 Task: Add a user name "Michle" & email "Michlemax2522@gmail.com"  with the role of "Agent".
Action: Mouse moved to (286, 162)
Screenshot: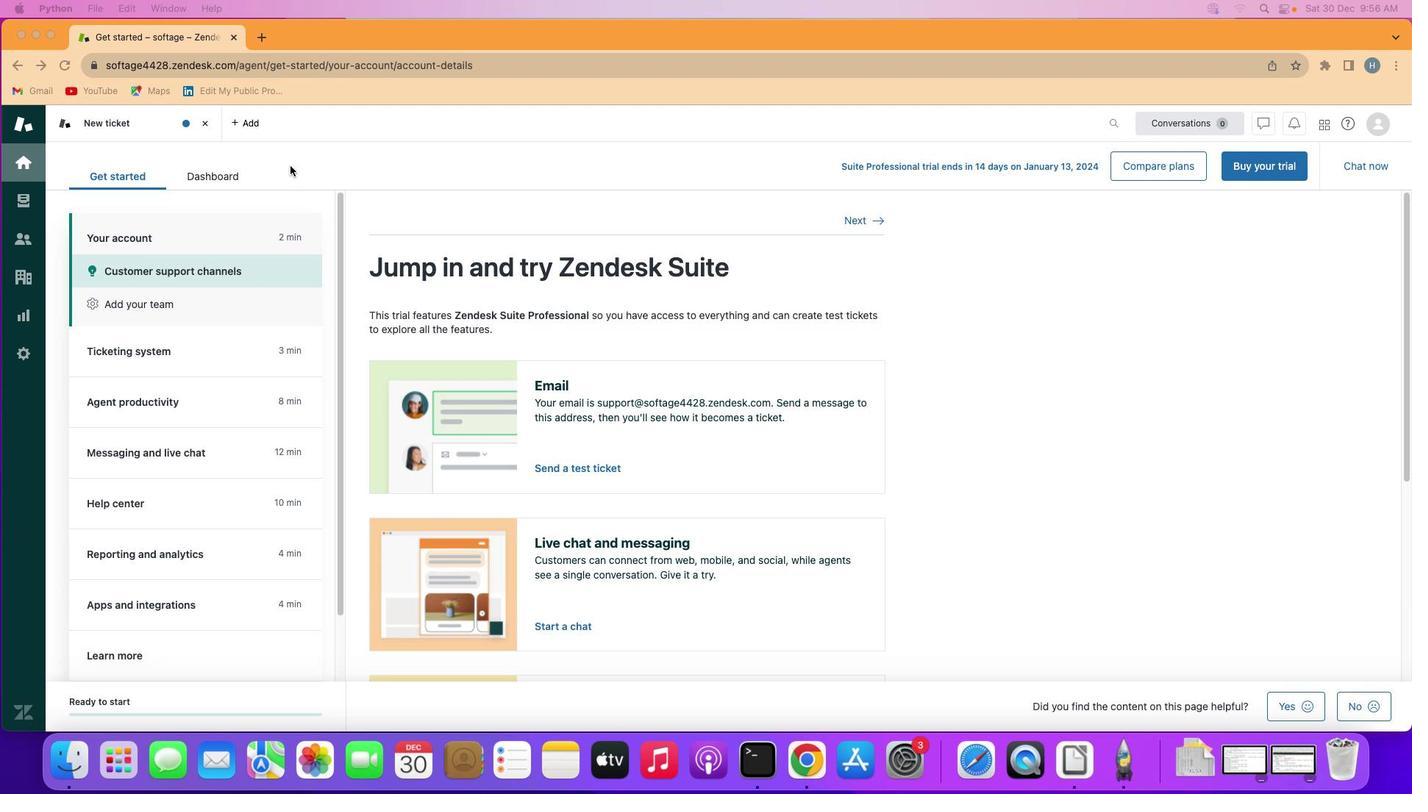 
Action: Mouse pressed left at (286, 162)
Screenshot: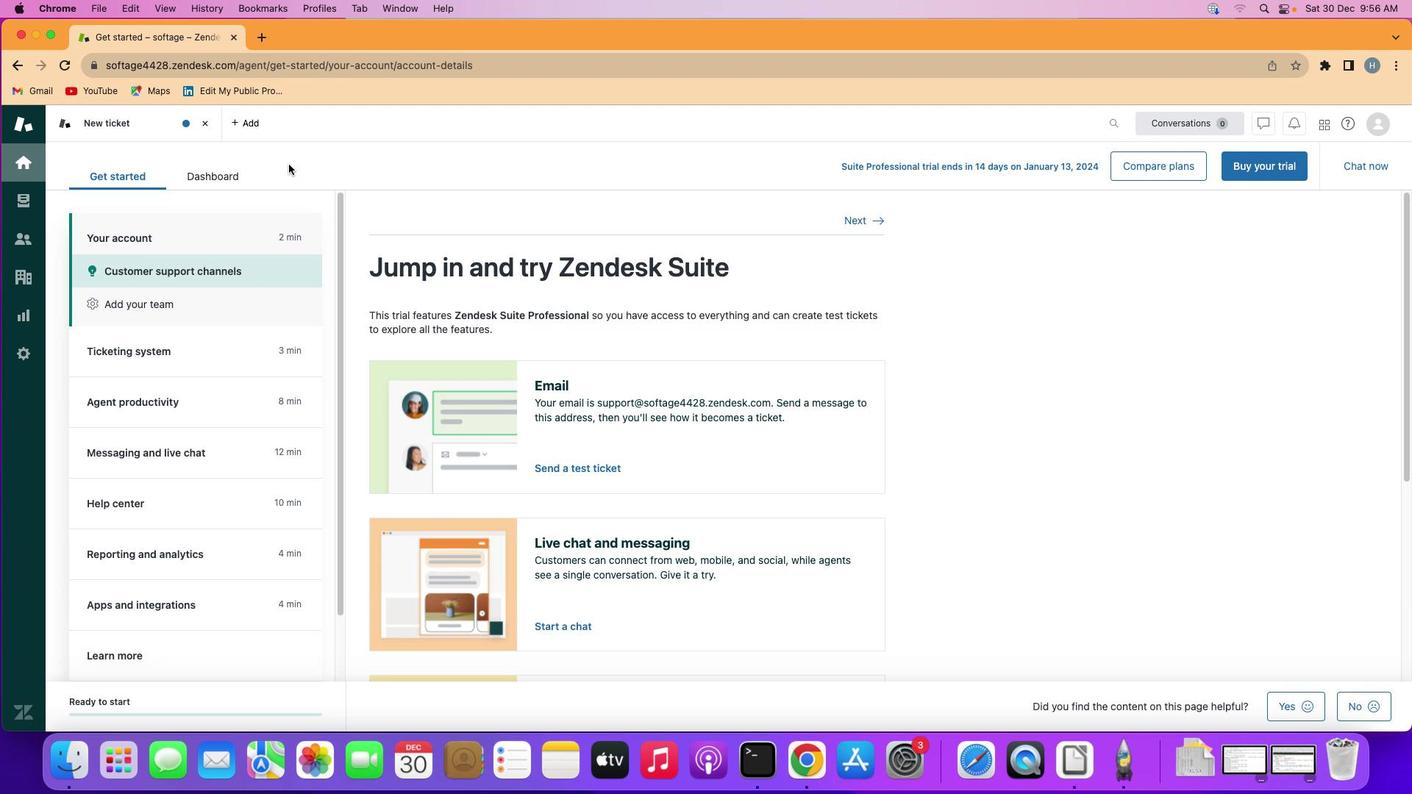 
Action: Mouse moved to (234, 118)
Screenshot: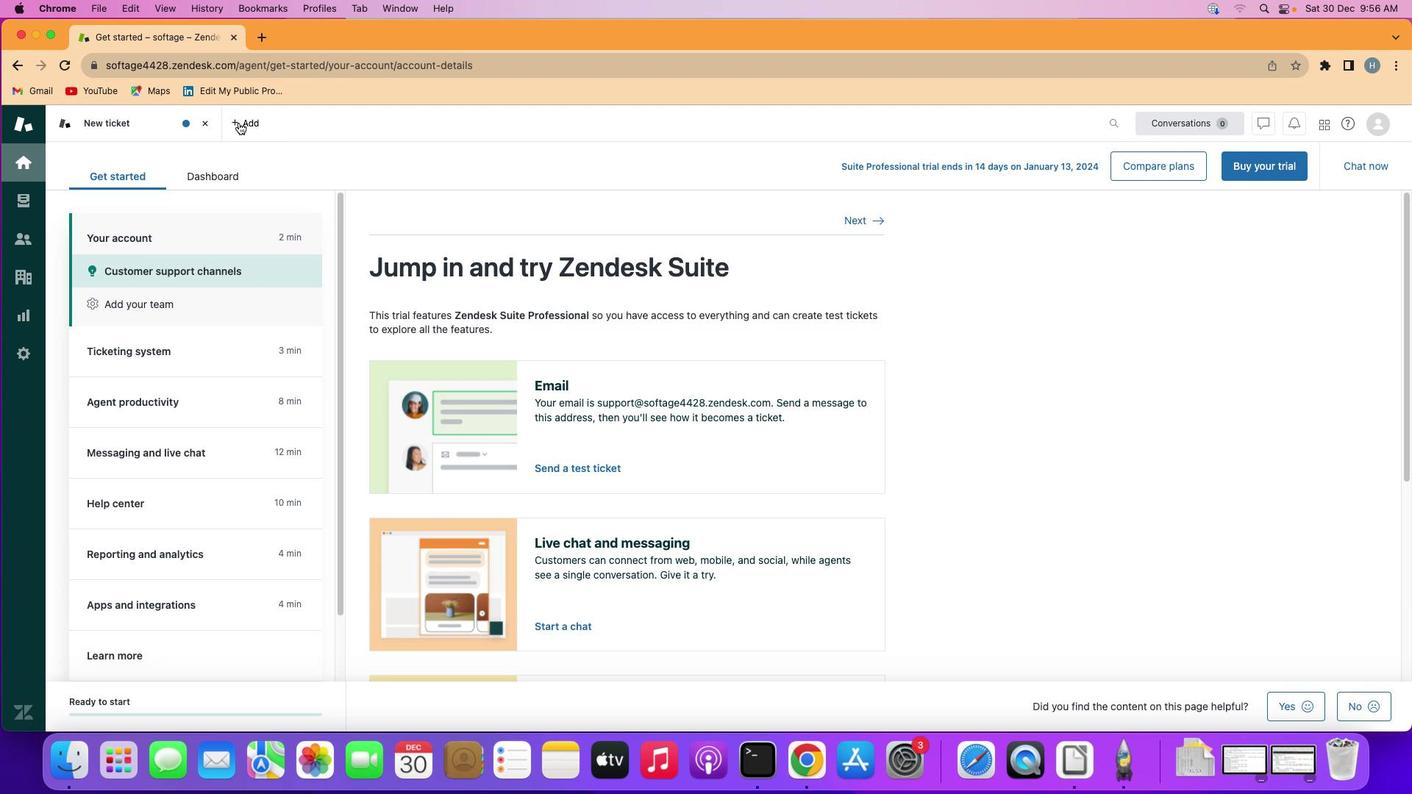 
Action: Mouse pressed left at (234, 118)
Screenshot: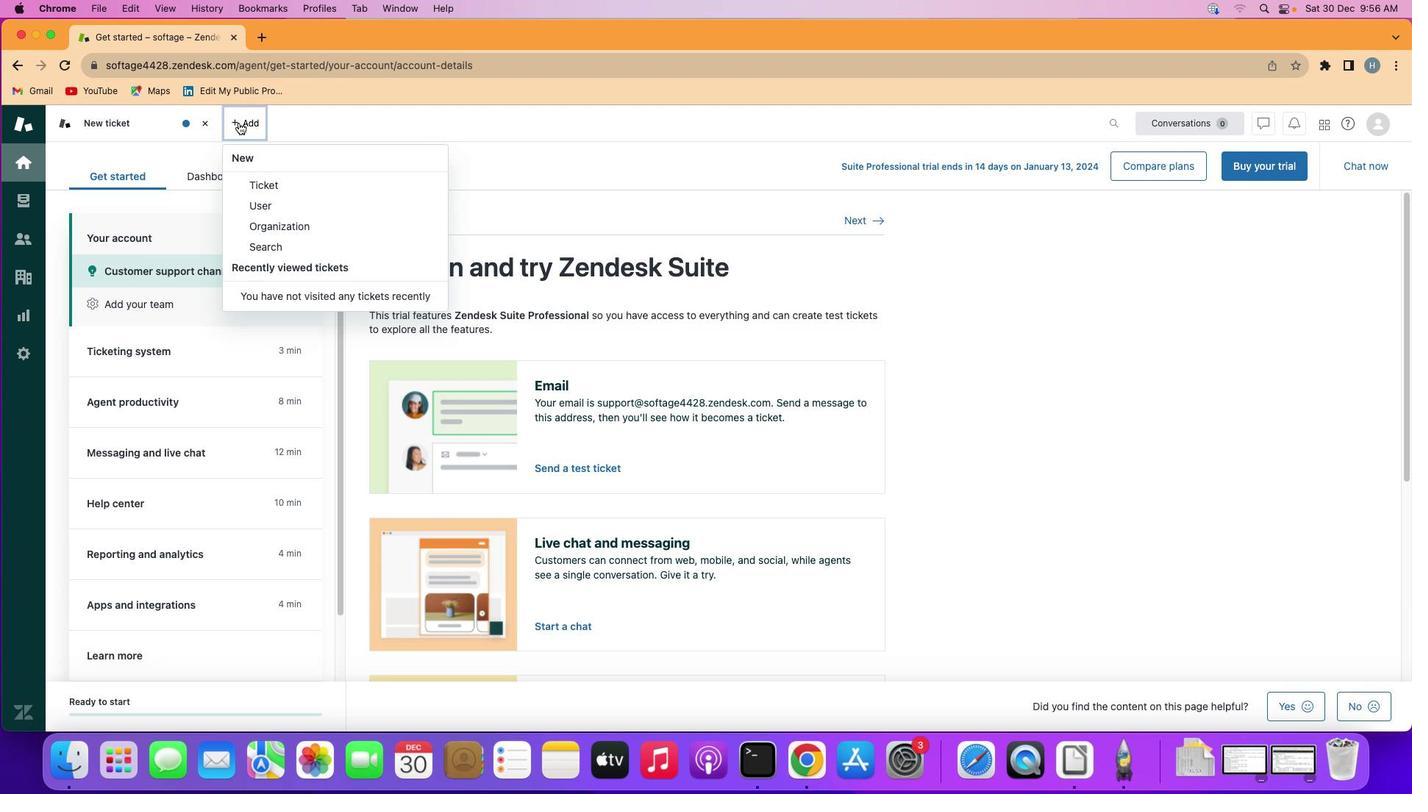 
Action: Mouse moved to (239, 212)
Screenshot: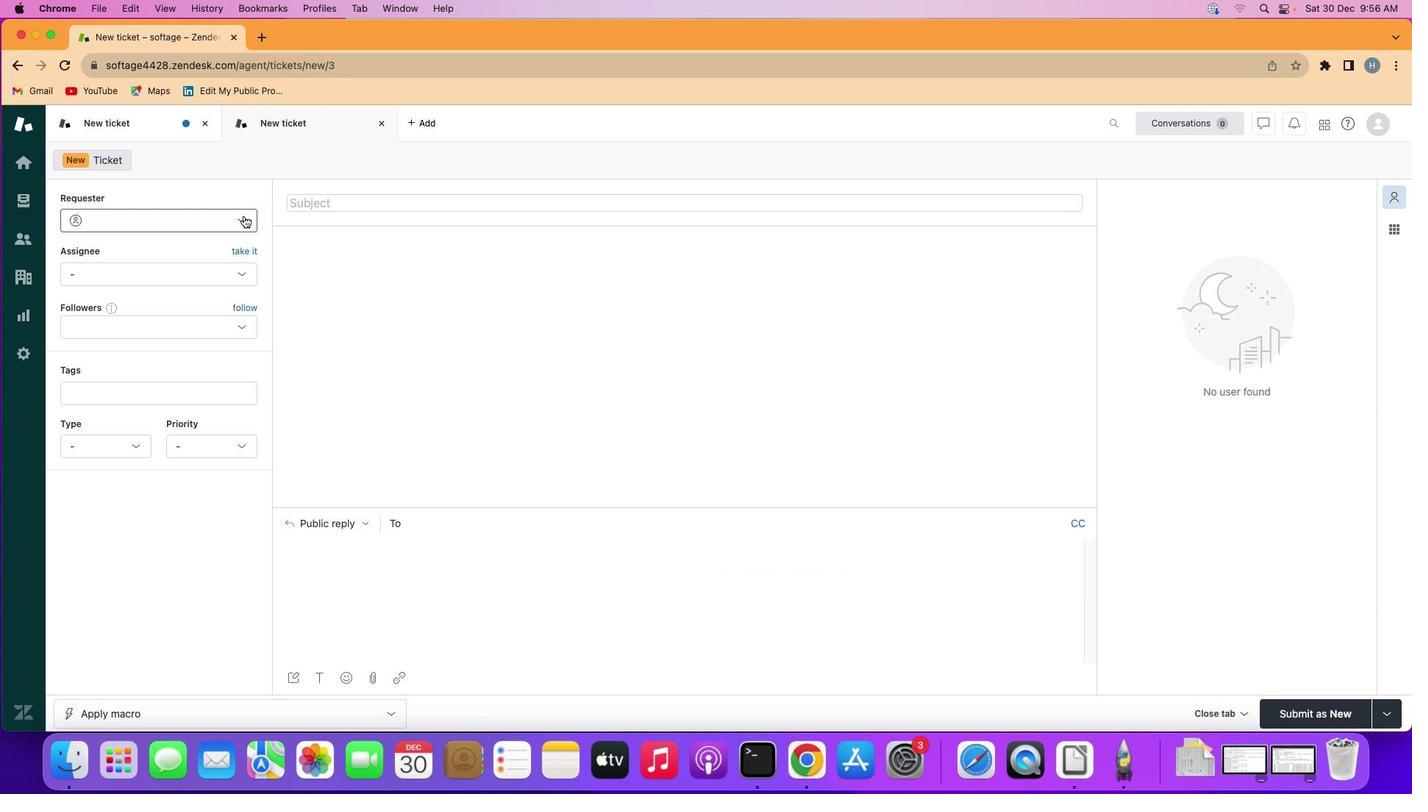 
Action: Mouse pressed left at (239, 212)
Screenshot: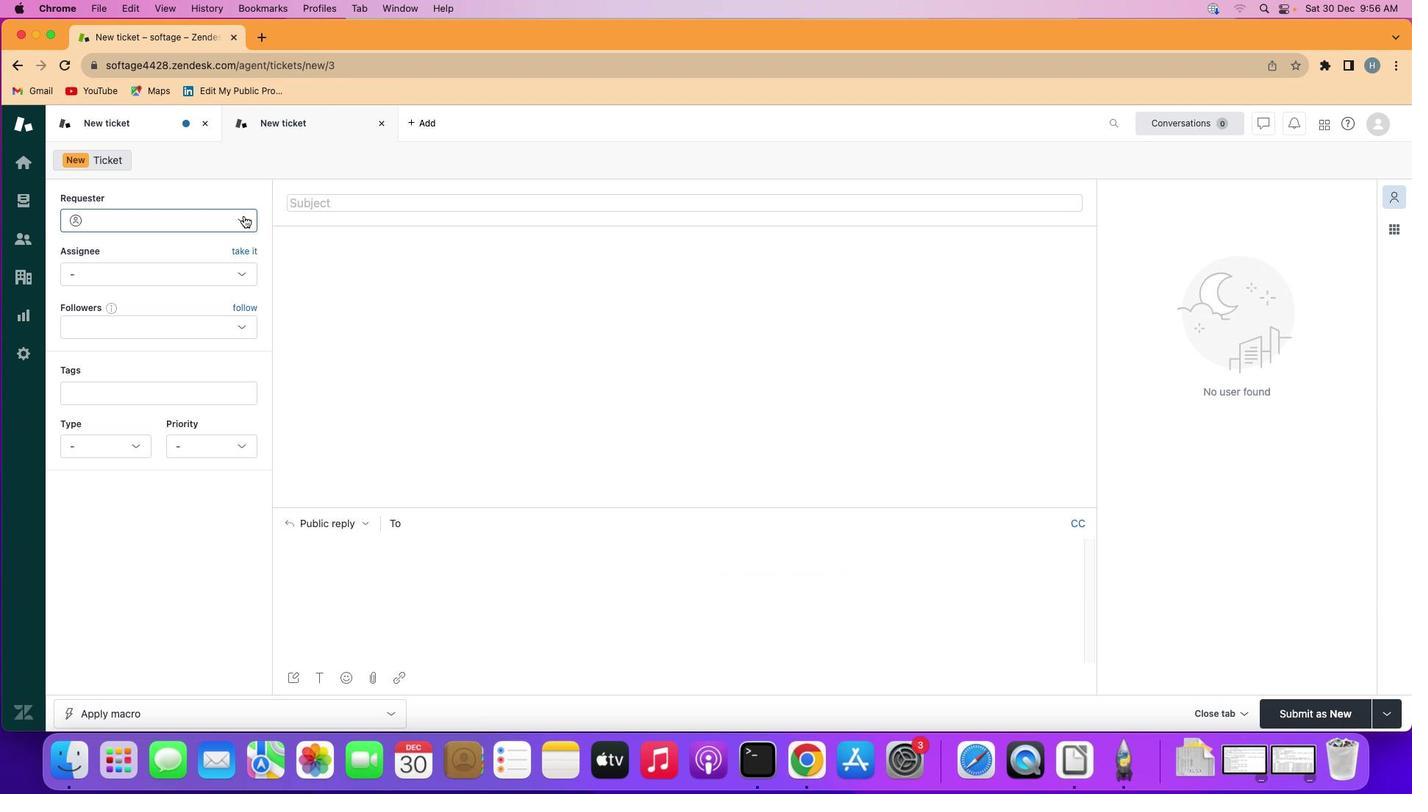 
Action: Mouse moved to (95, 264)
Screenshot: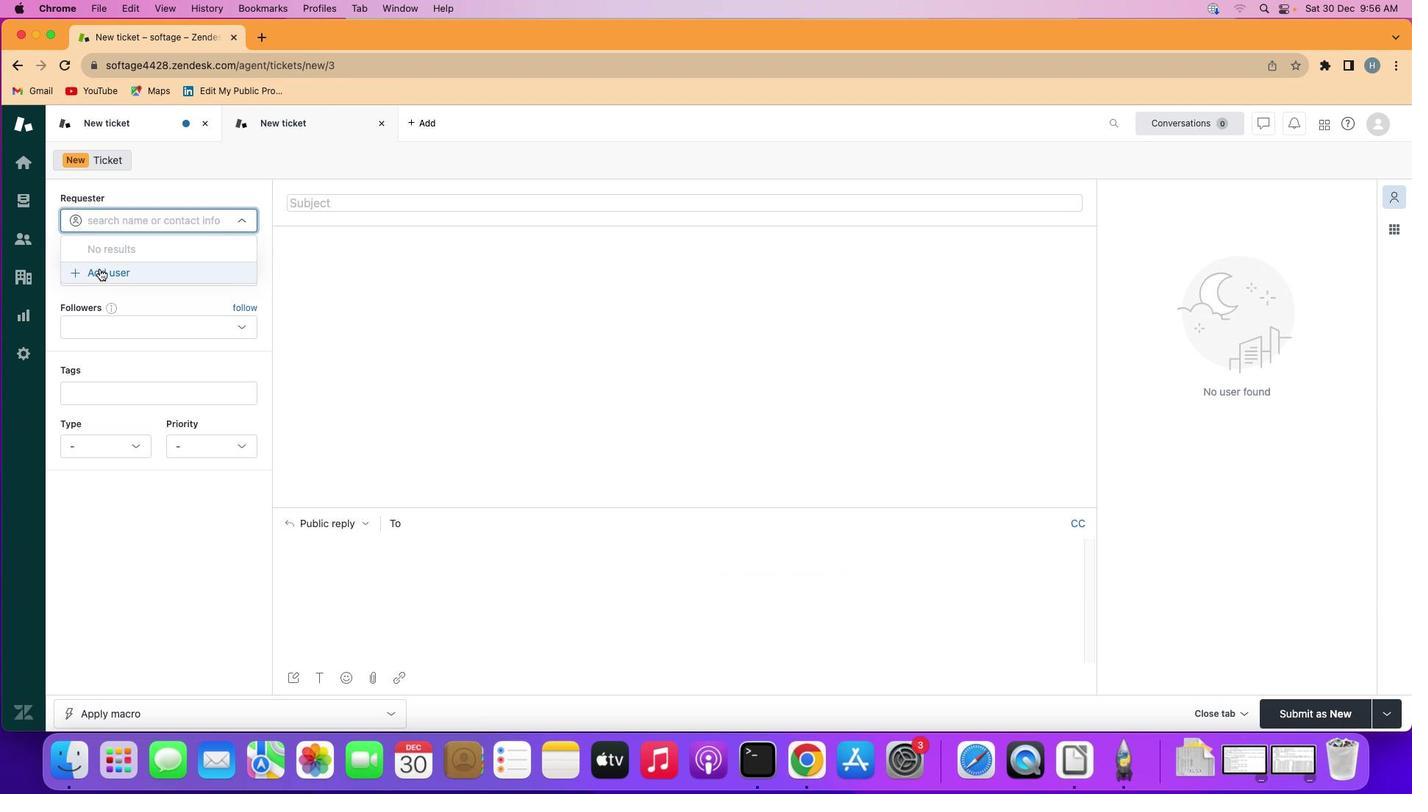 
Action: Mouse pressed left at (95, 264)
Screenshot: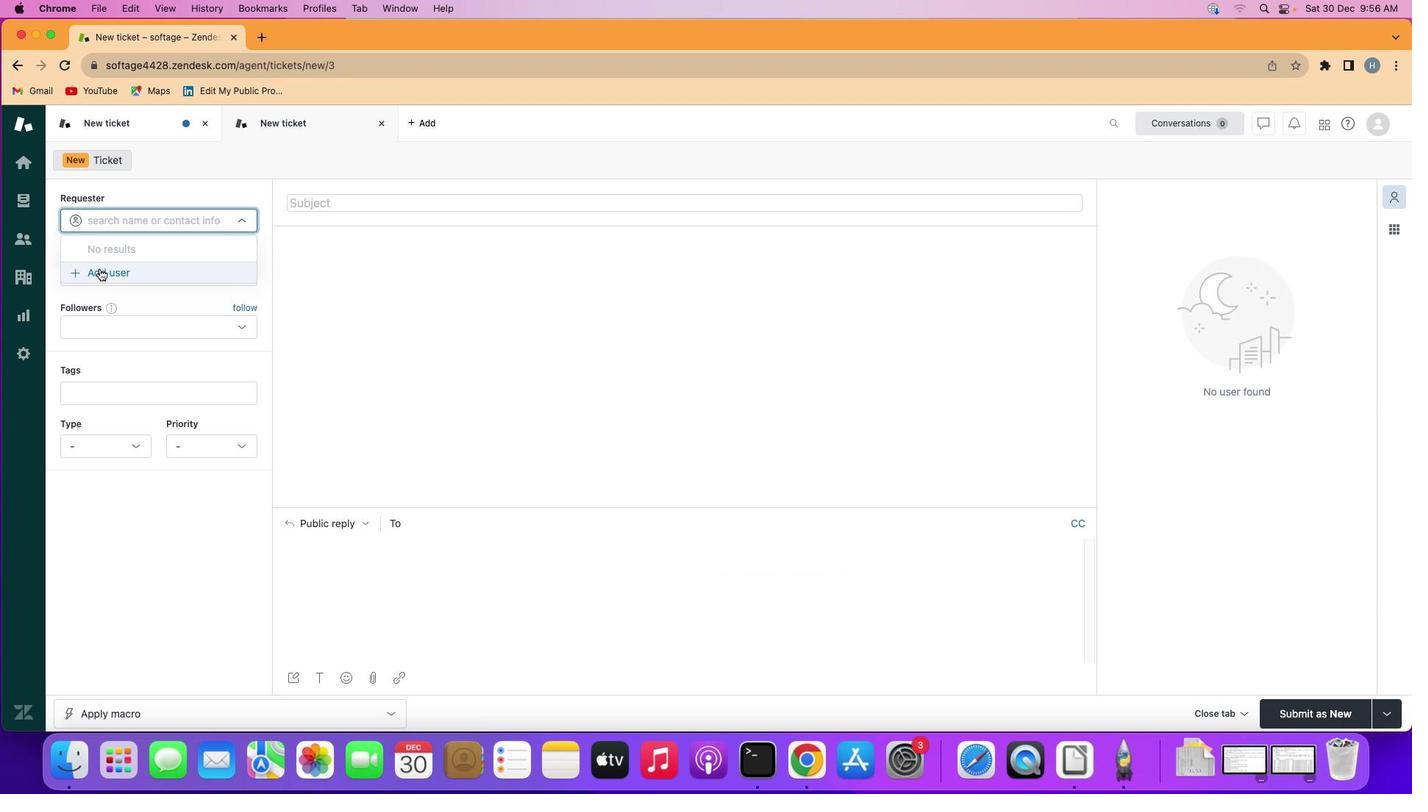 
Action: Mouse moved to (594, 346)
Screenshot: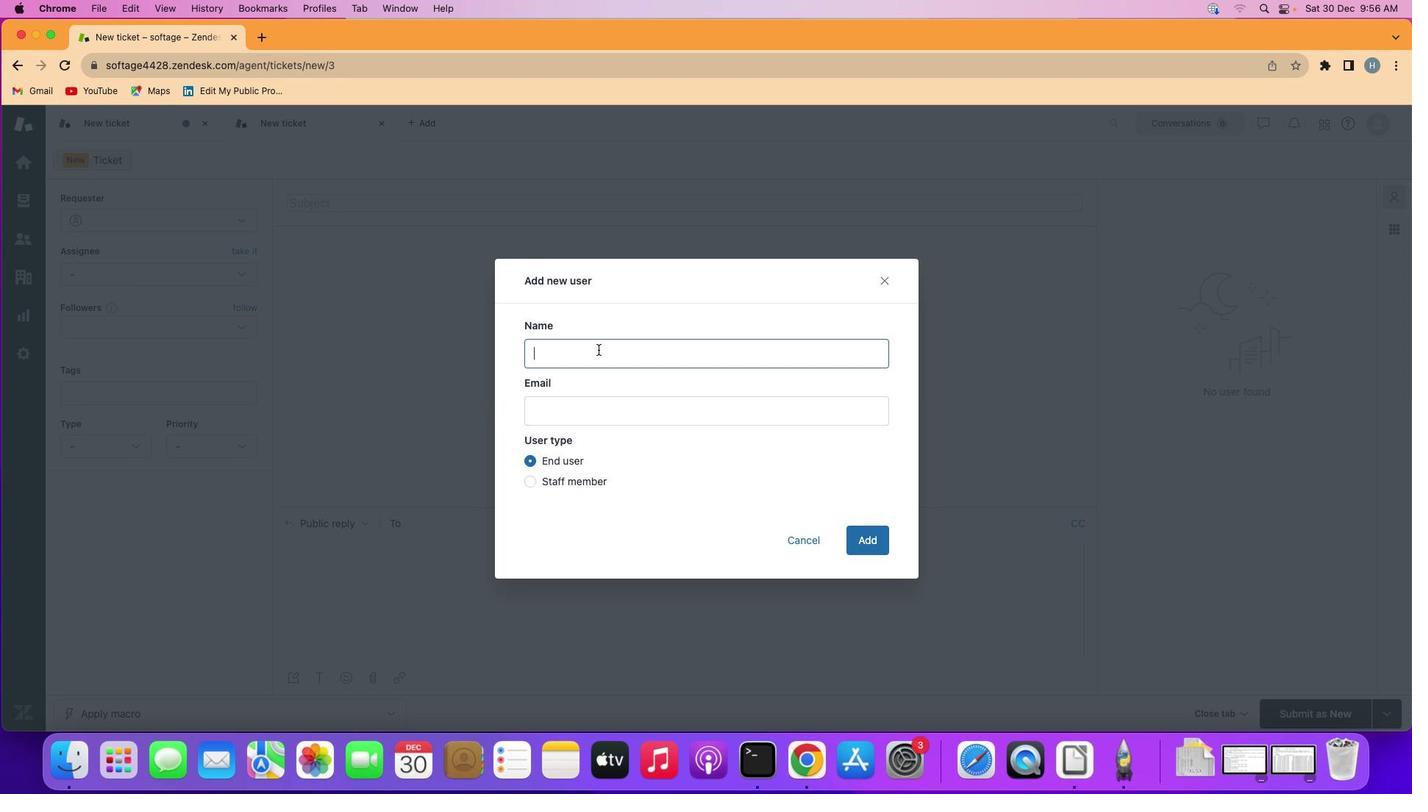 
Action: Mouse pressed left at (594, 346)
Screenshot: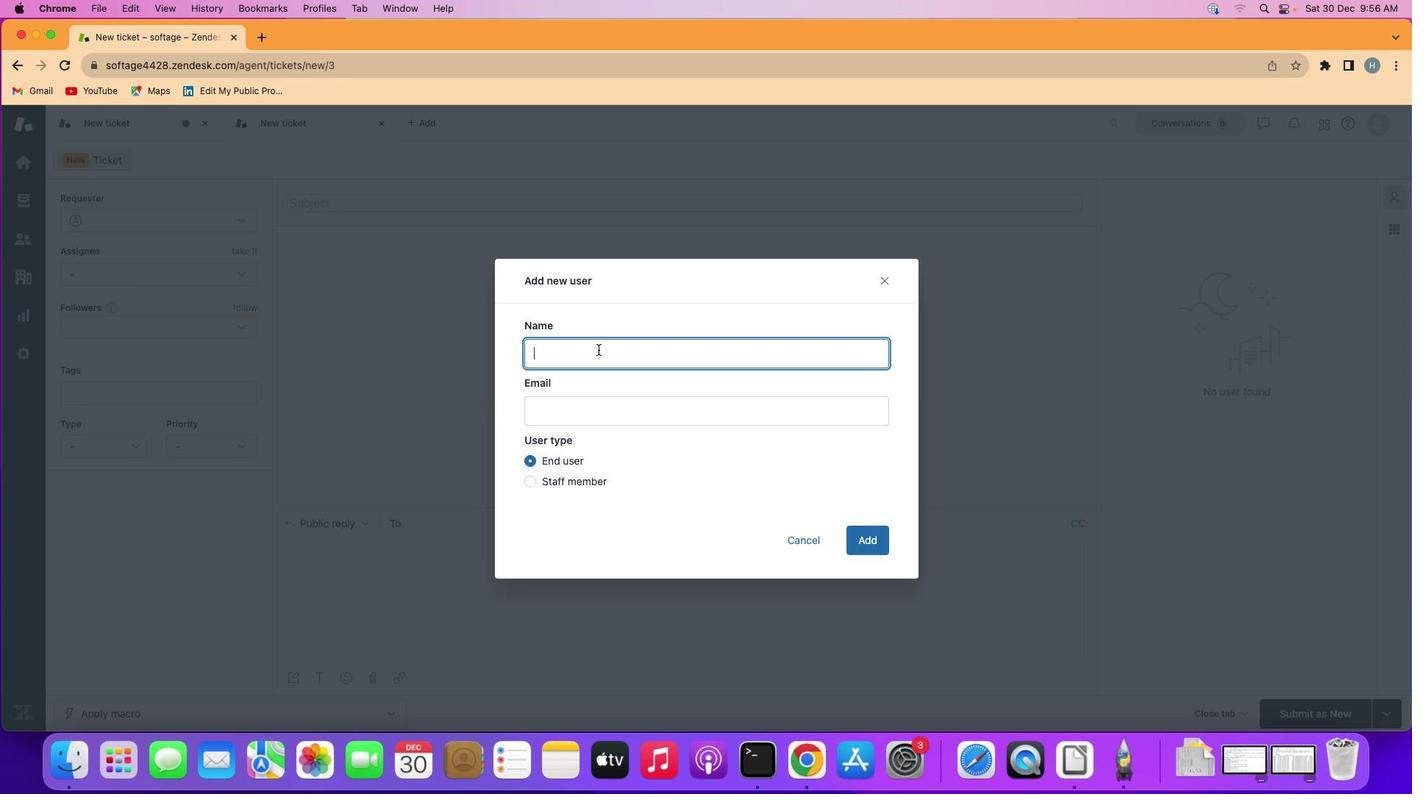 
Action: Mouse moved to (494, 273)
Screenshot: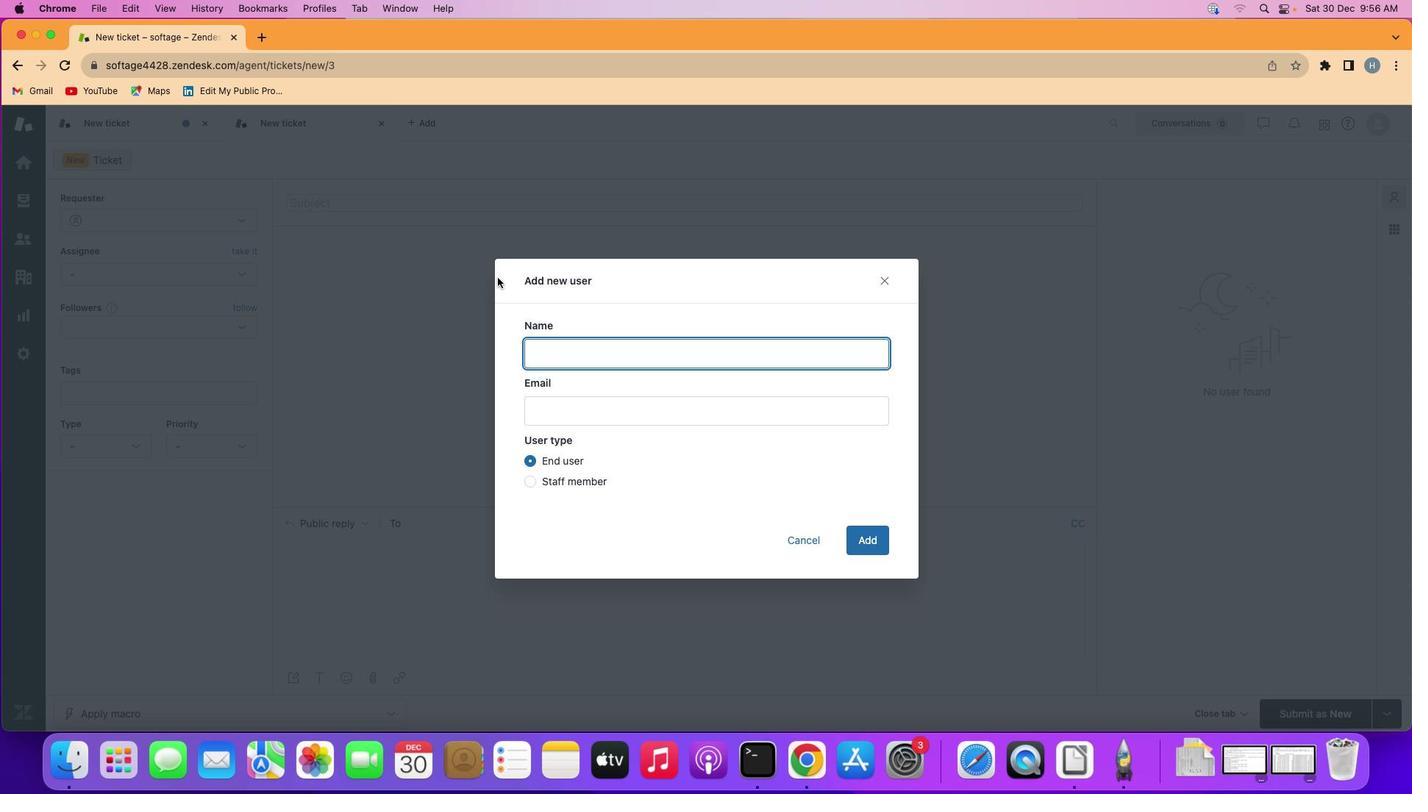 
Action: Key pressed Key.shift'M''i''c''h''l''e'
Screenshot: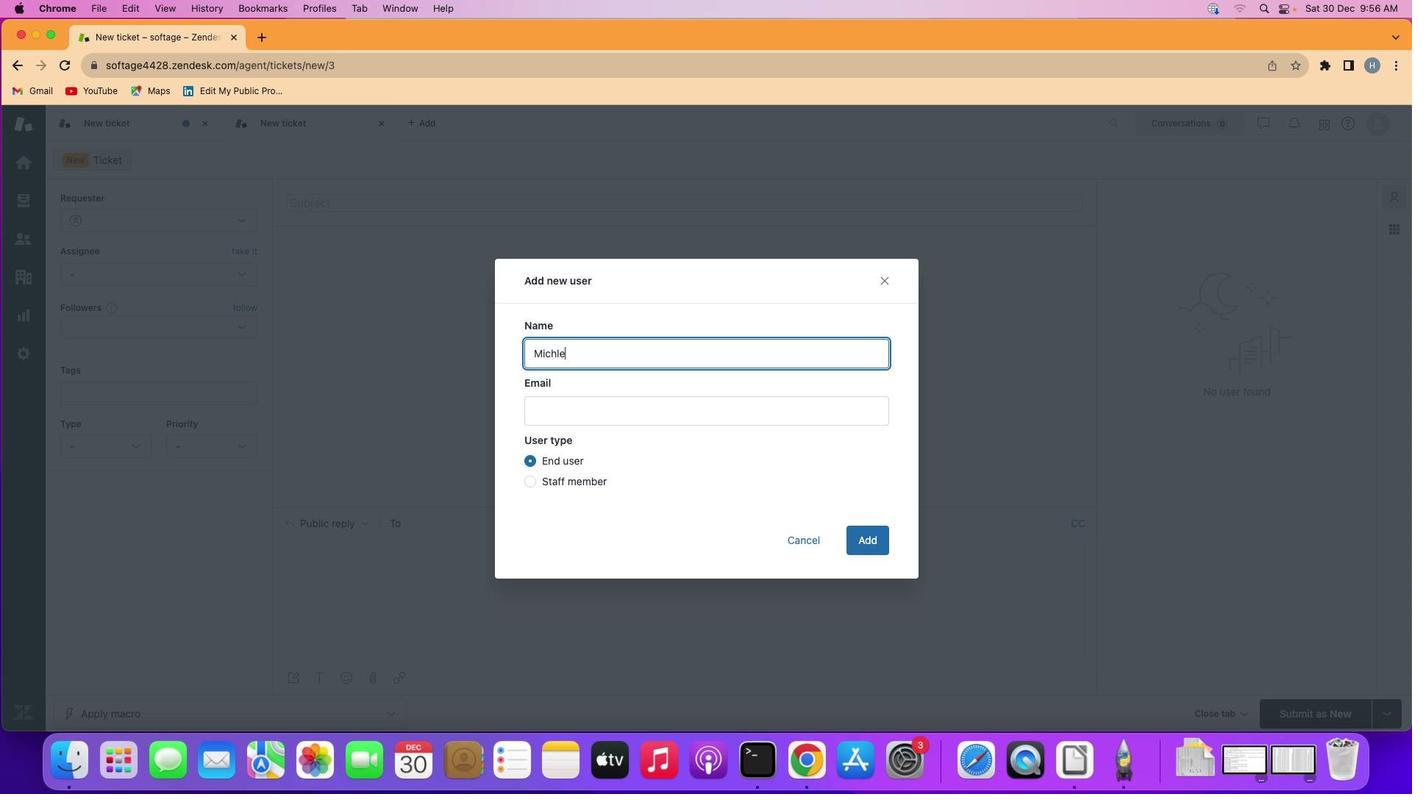 
Action: Mouse moved to (572, 406)
Screenshot: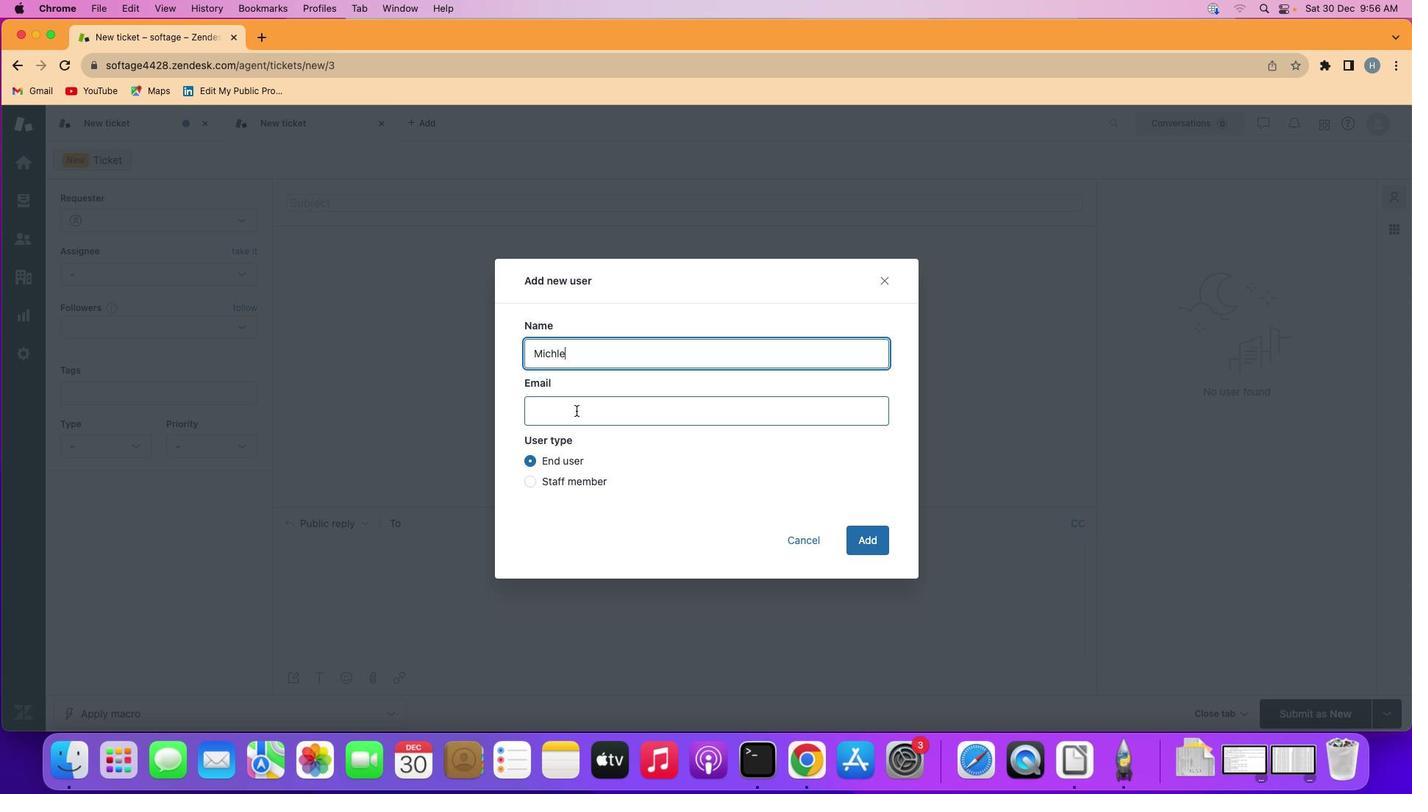 
Action: Mouse pressed left at (572, 406)
Screenshot: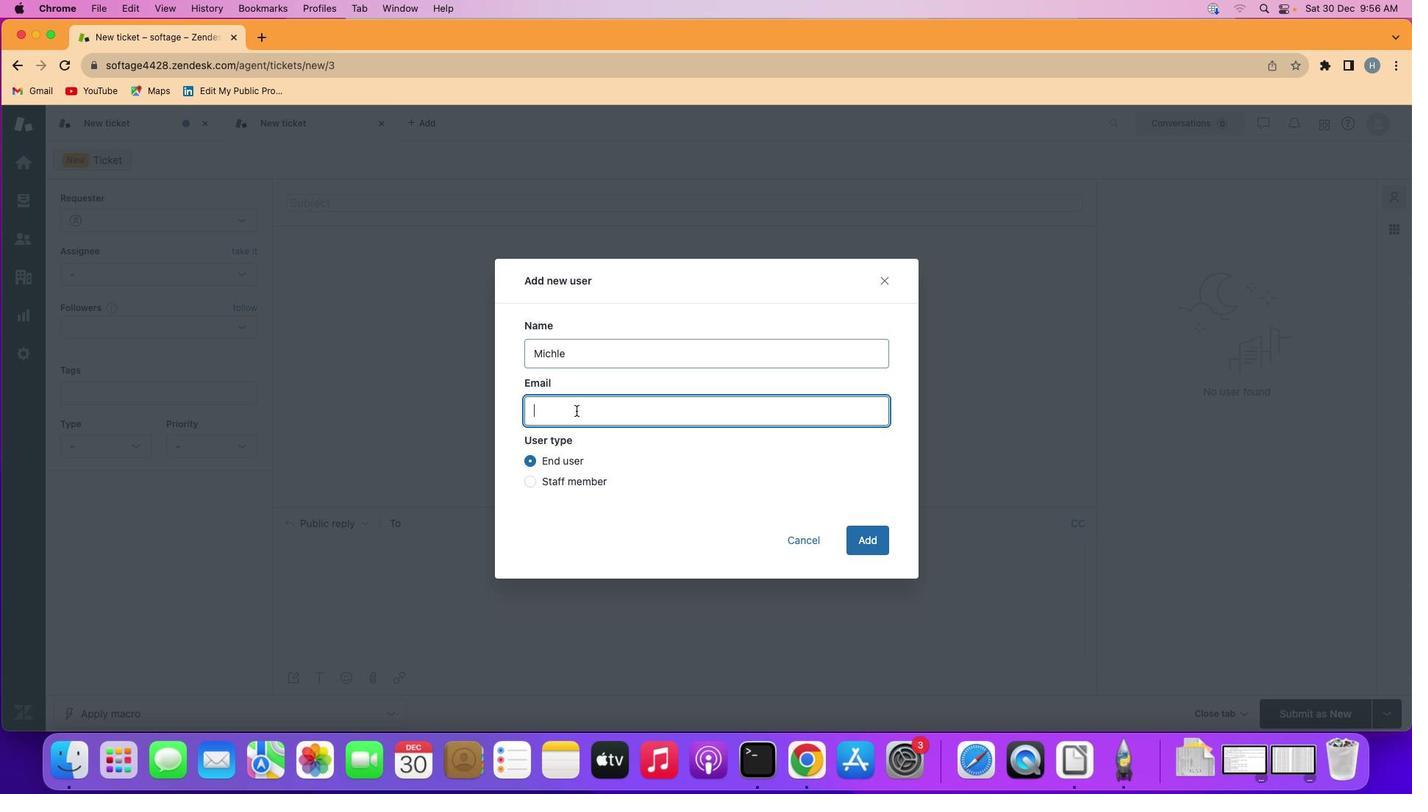 
Action: Mouse moved to (572, 406)
Screenshot: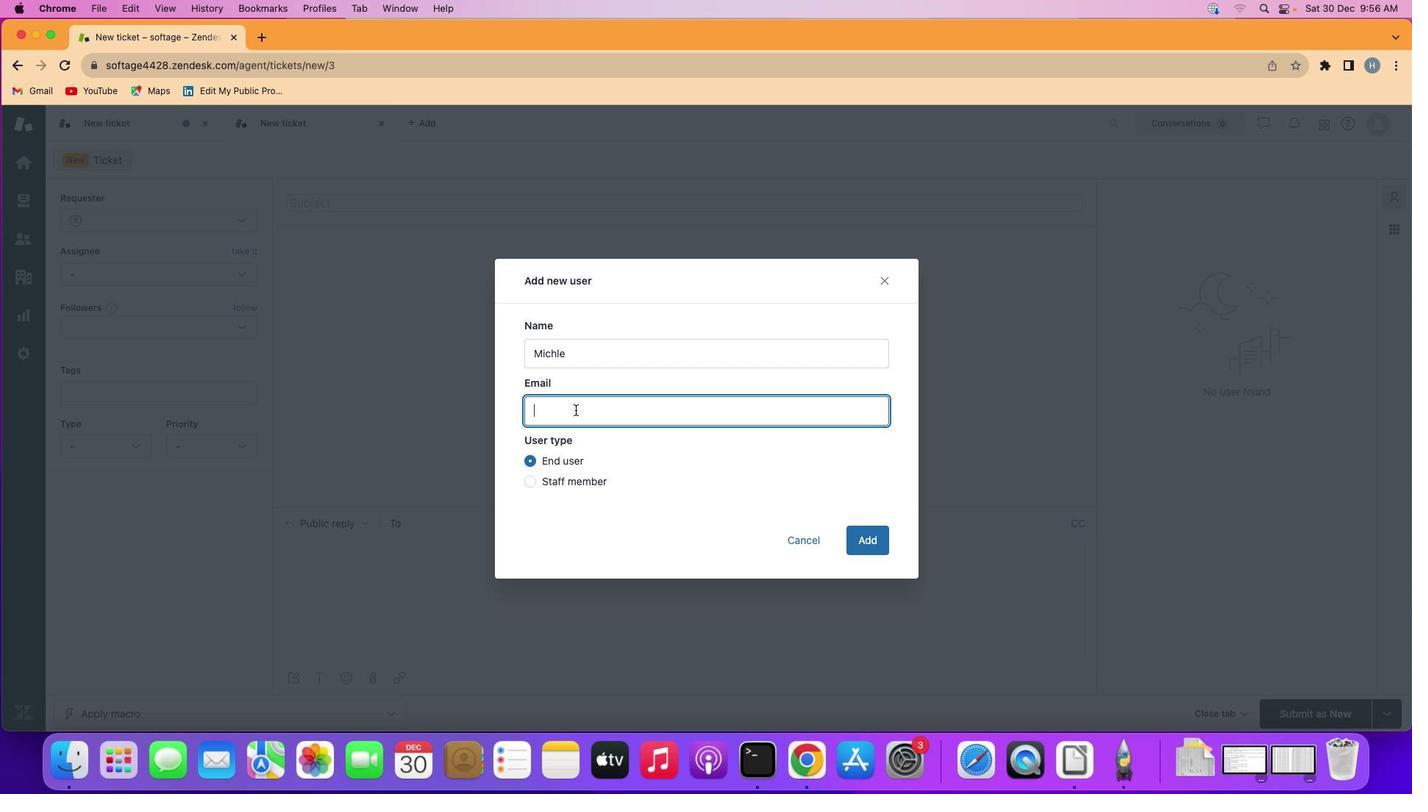 
Action: Key pressed Key.shift'M''i''c''h''l''e''m''a''x''2''5''2''2'Key.shift'@''g''m''a''i''l''.''c''o''m'
Screenshot: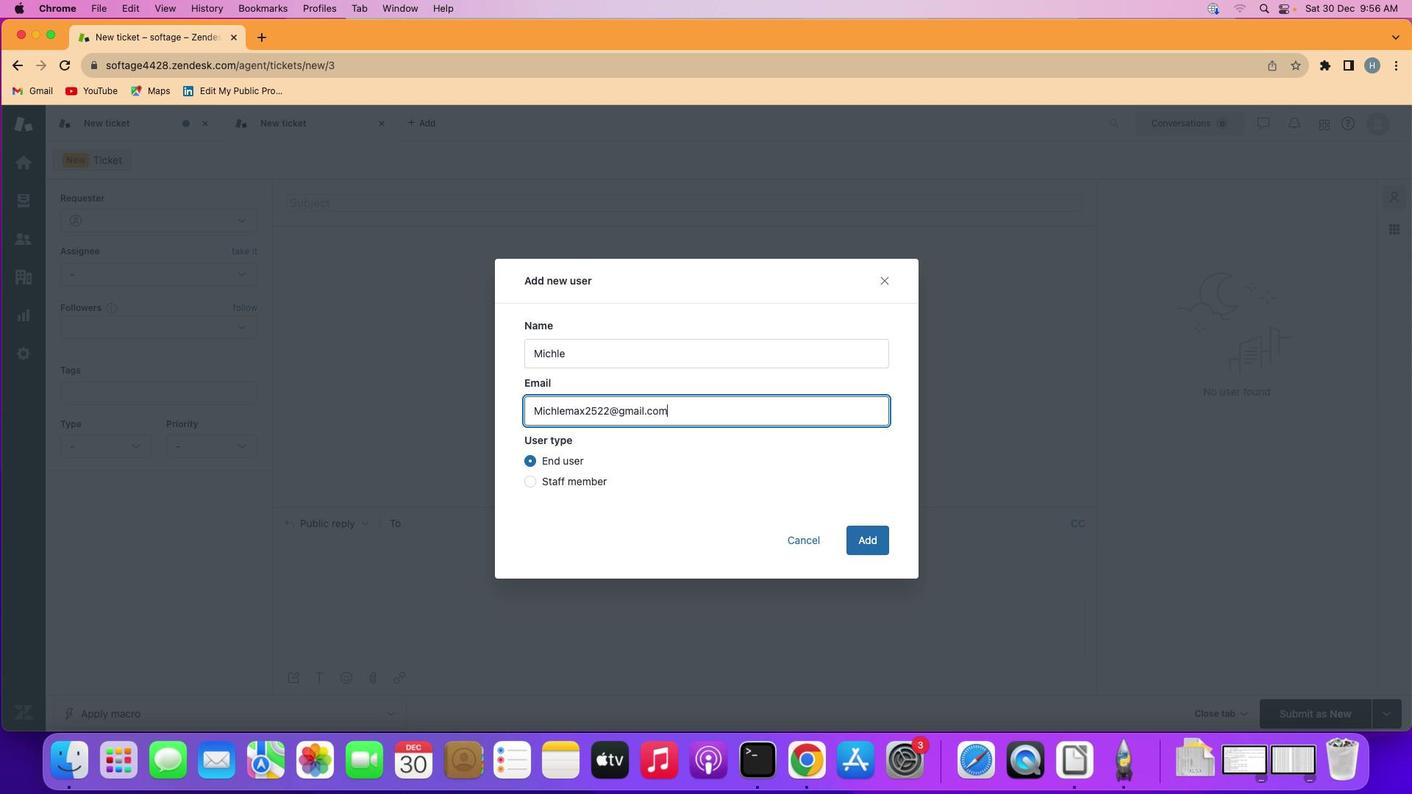 
Action: Mouse moved to (530, 478)
Screenshot: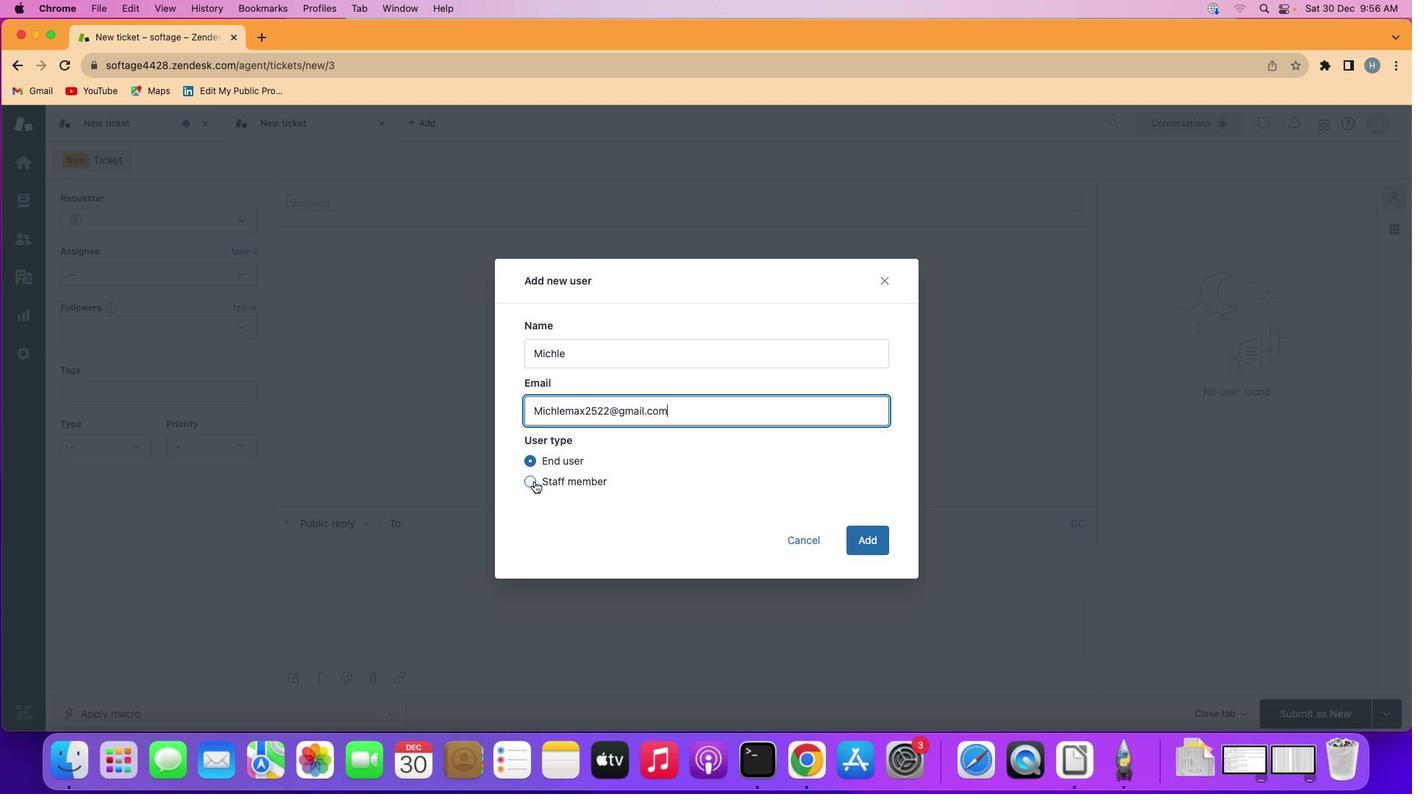 
Action: Mouse pressed left at (530, 478)
Screenshot: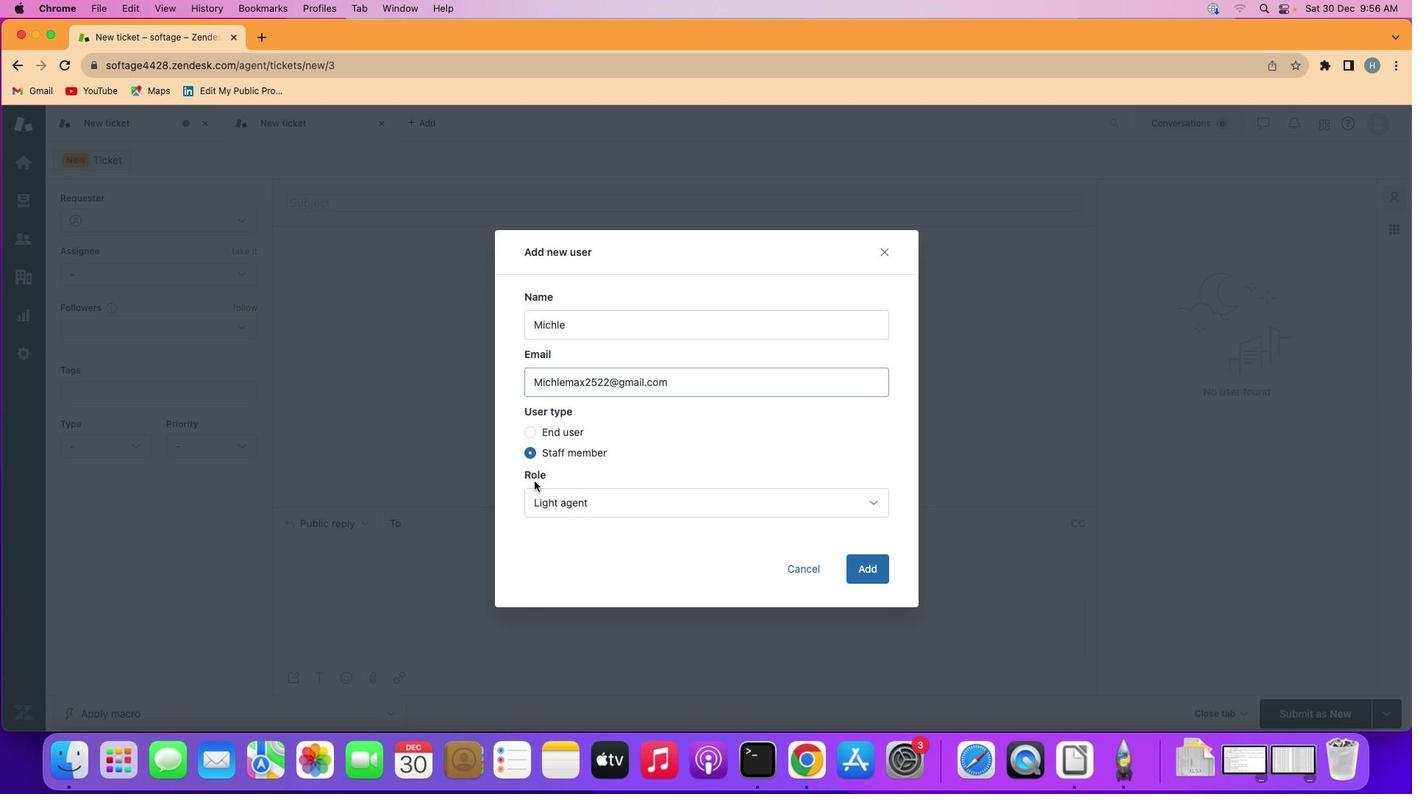
Action: Mouse moved to (866, 495)
Screenshot: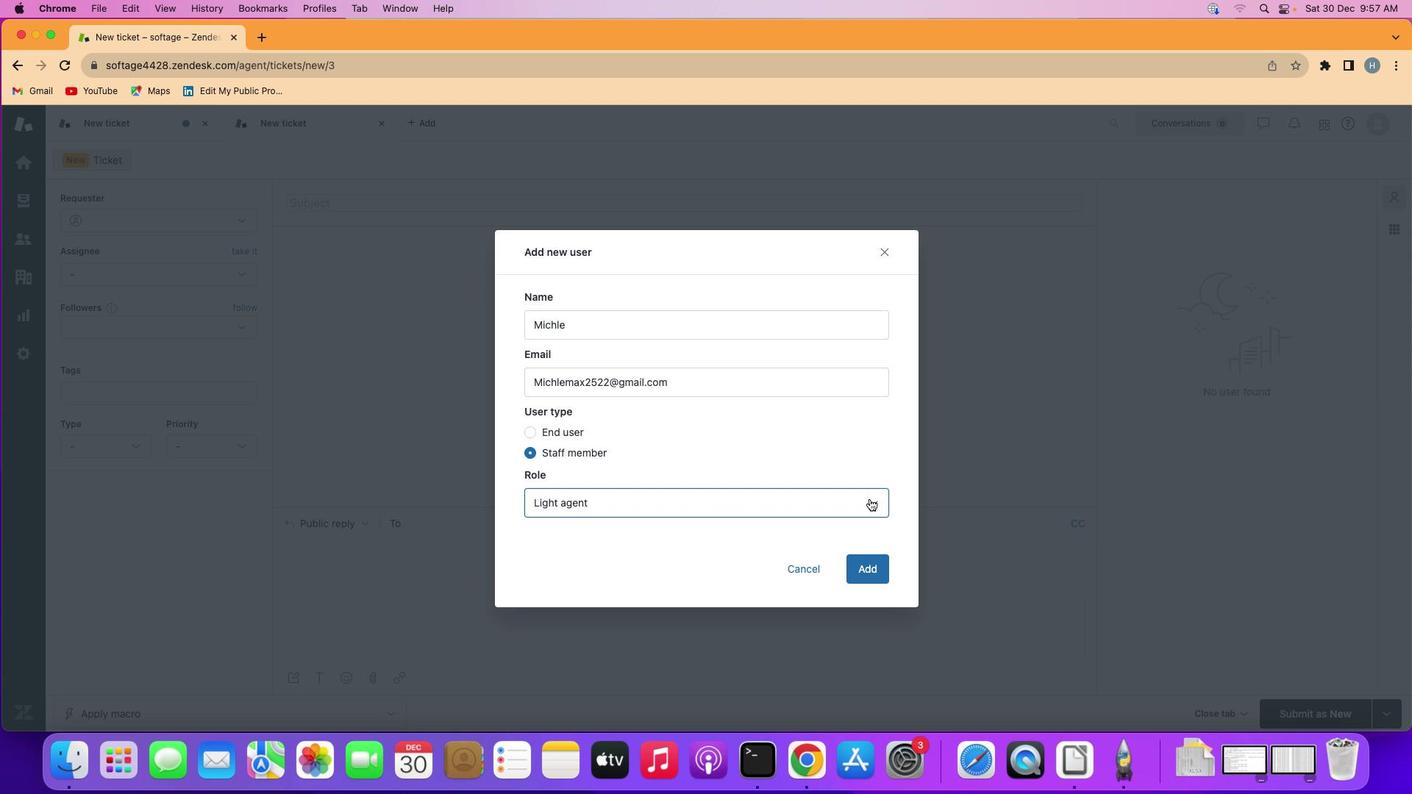 
Action: Mouse pressed left at (866, 495)
Screenshot: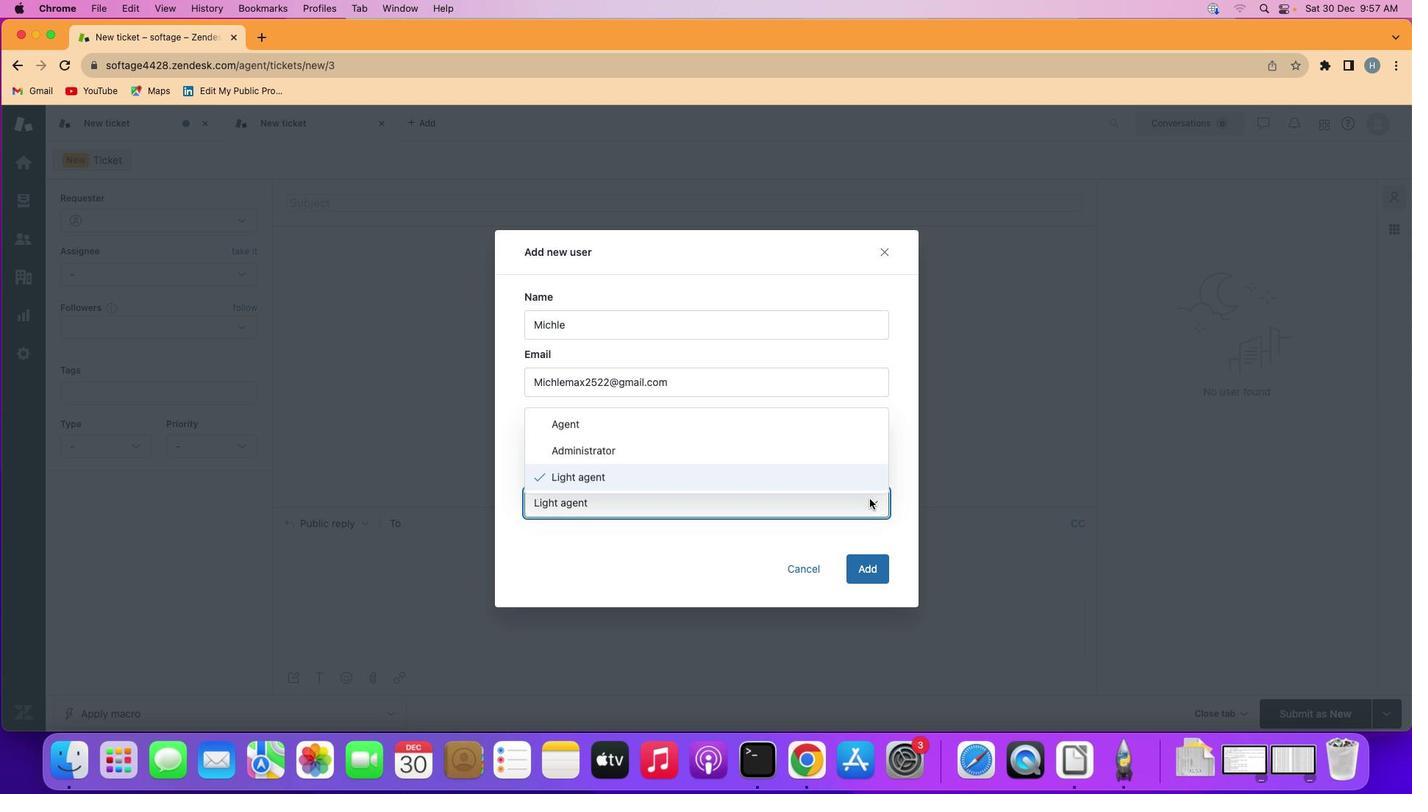 
Action: Mouse moved to (820, 413)
Screenshot: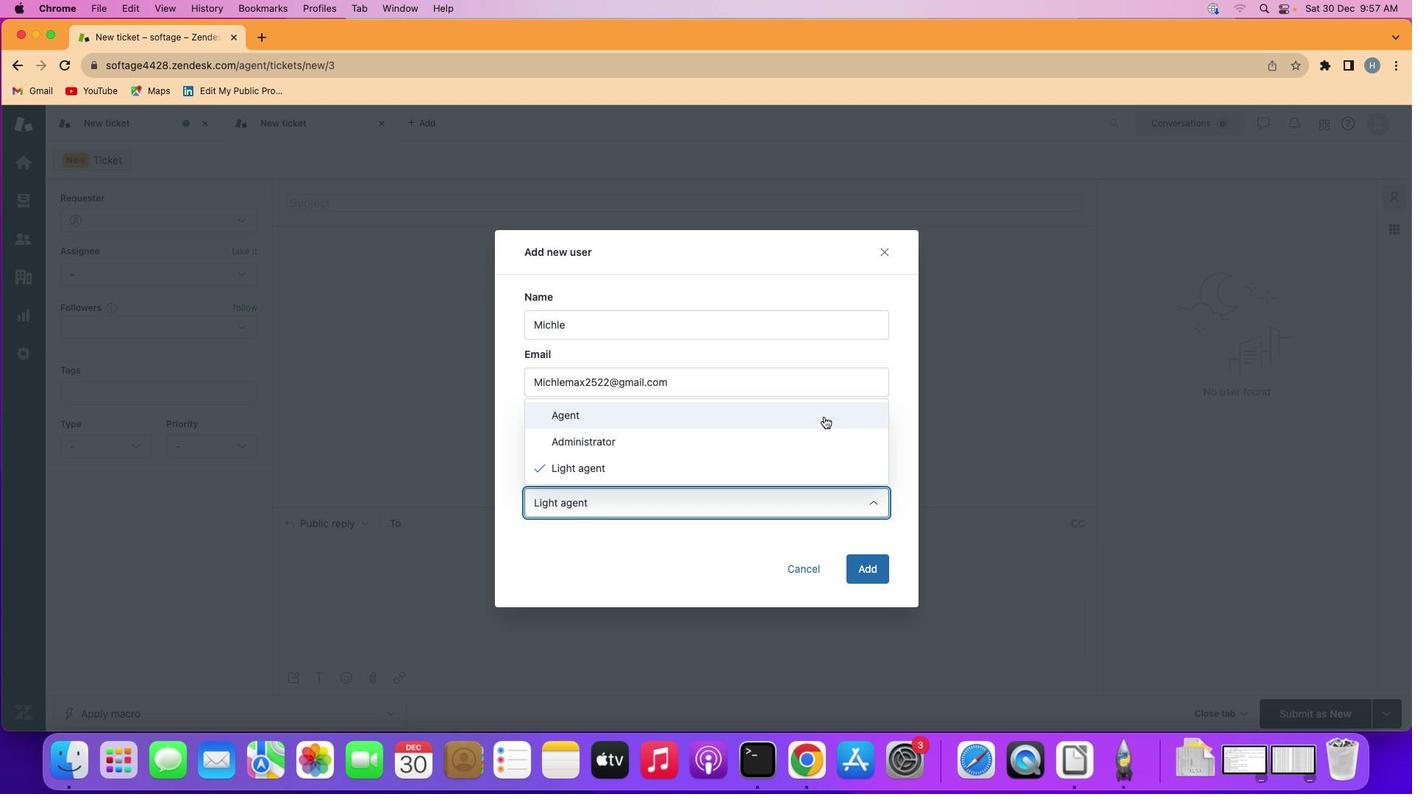 
Action: Mouse pressed left at (820, 413)
Screenshot: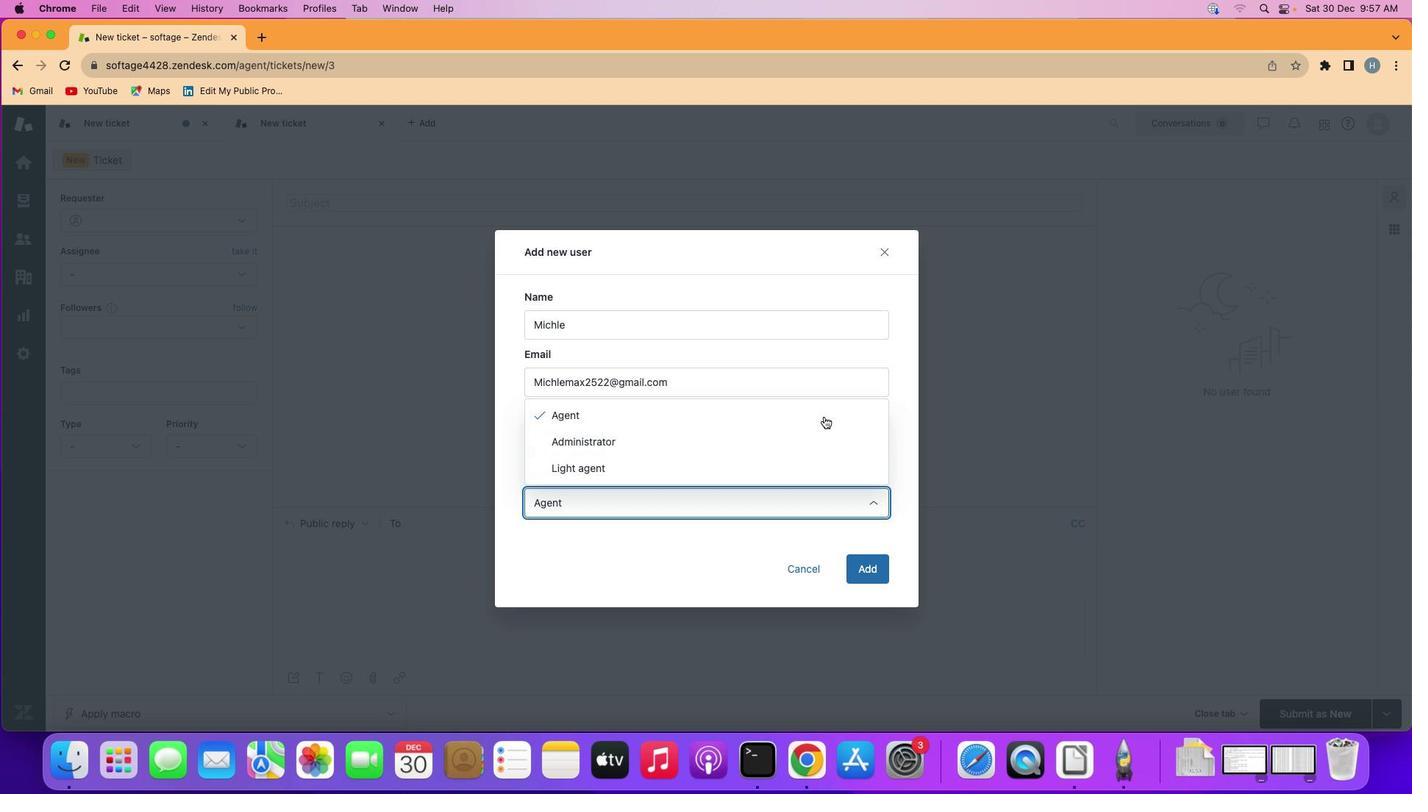 
Action: Mouse moved to (869, 565)
Screenshot: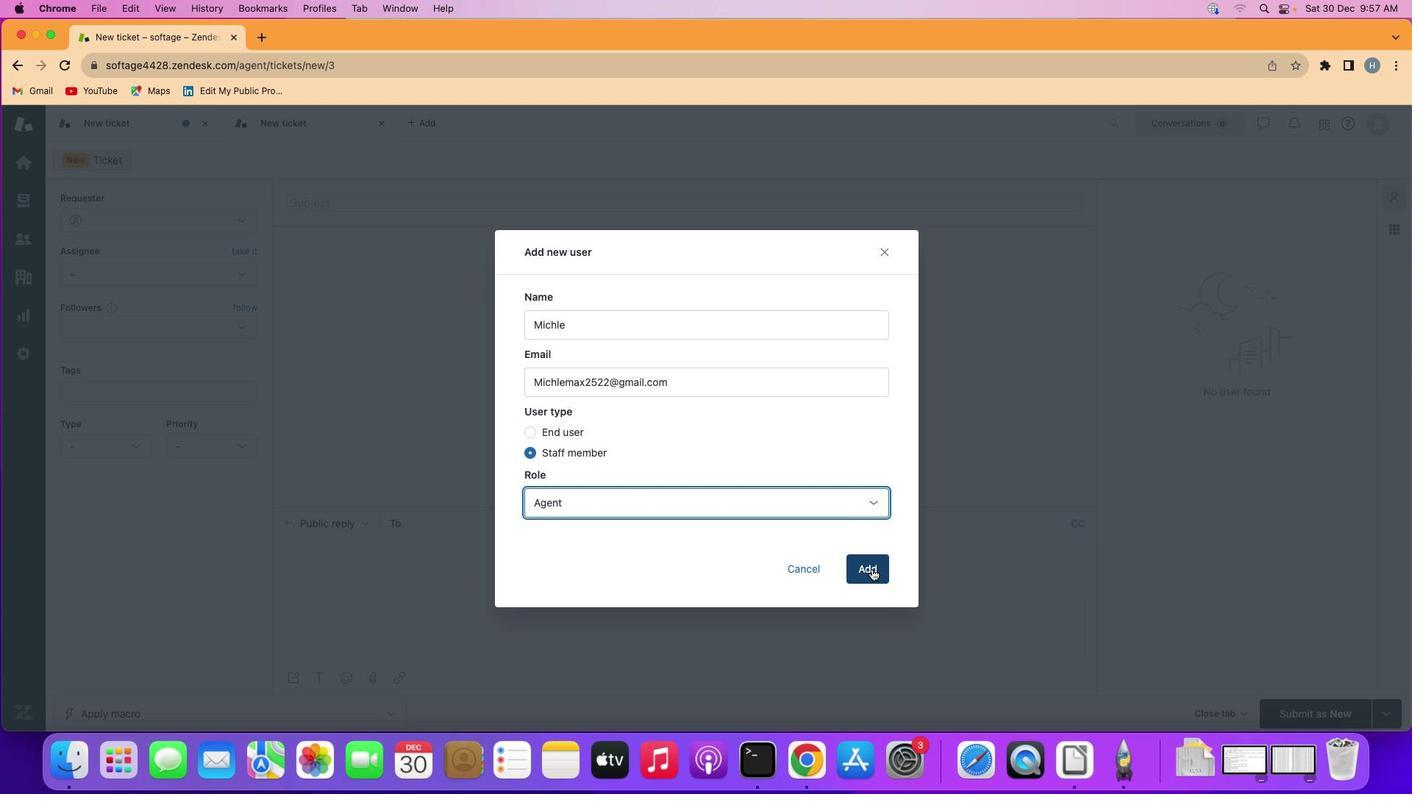 
Action: Mouse pressed left at (869, 565)
Screenshot: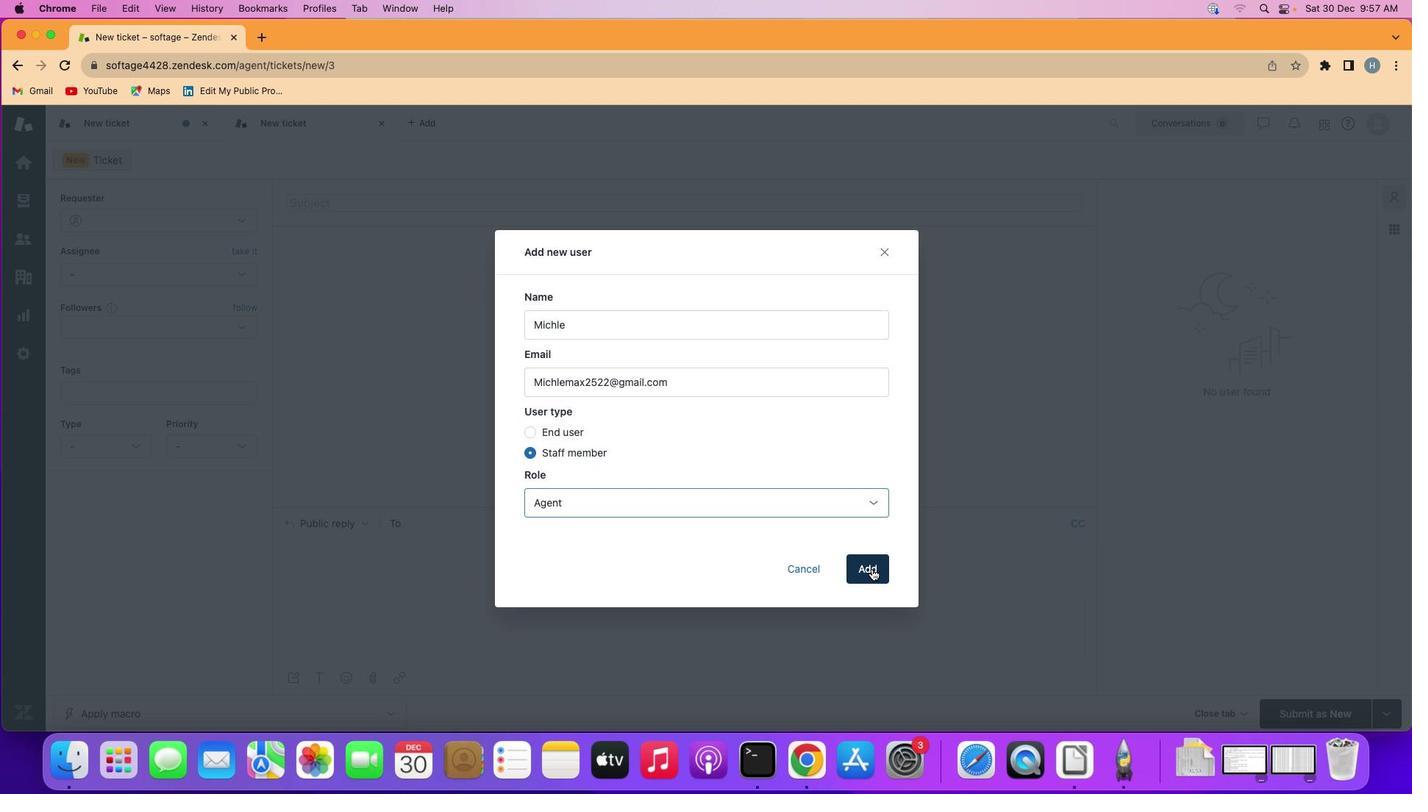 
Action: Mouse moved to (852, 365)
Screenshot: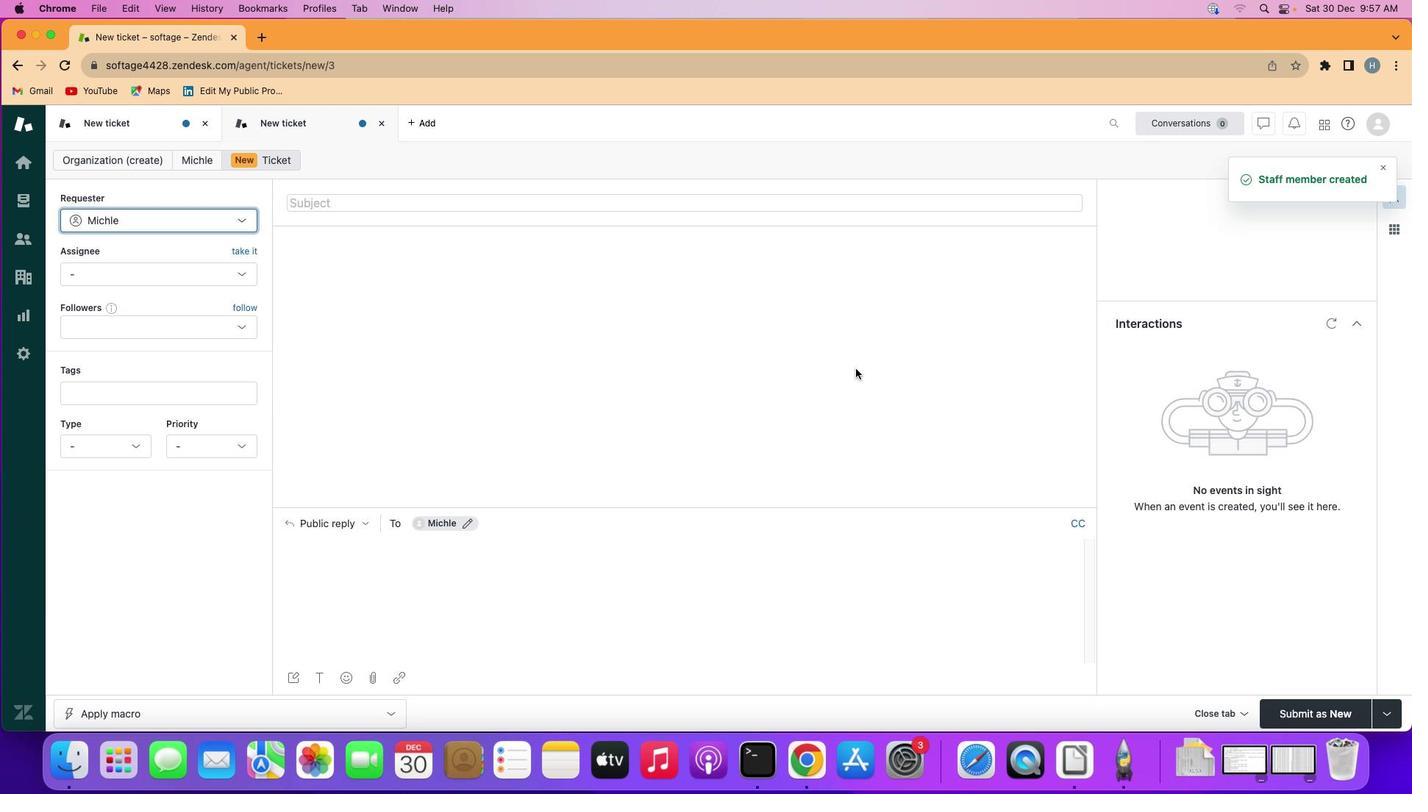 
